 Task: Create Card Shareholder Meeting in Board Business Strategy to Workspace Cloud Computing. Create Card Succession Planning Review in Board PR Campaign Management to Workspace Cloud Computing. Create Card Shareholder Meeting in Board Public Relations Influencer Outreach and Management to Workspace Cloud Computing
Action: Mouse moved to (87, 308)
Screenshot: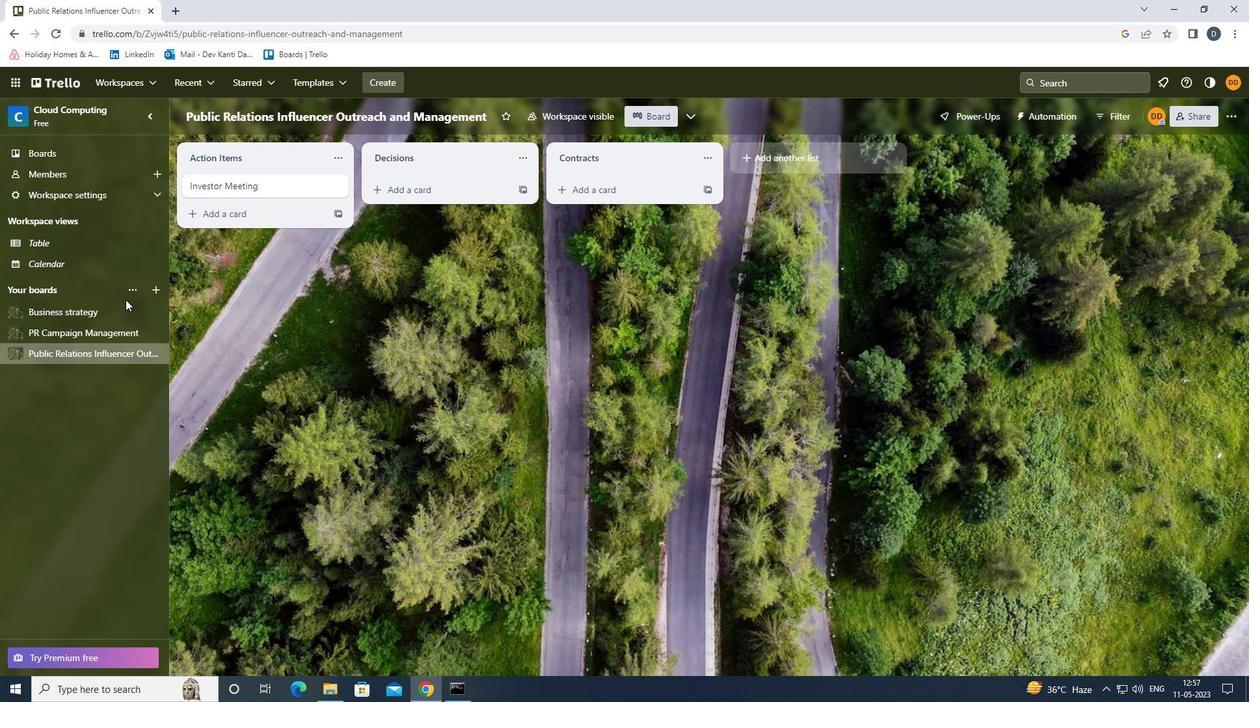 
Action: Mouse pressed left at (87, 308)
Screenshot: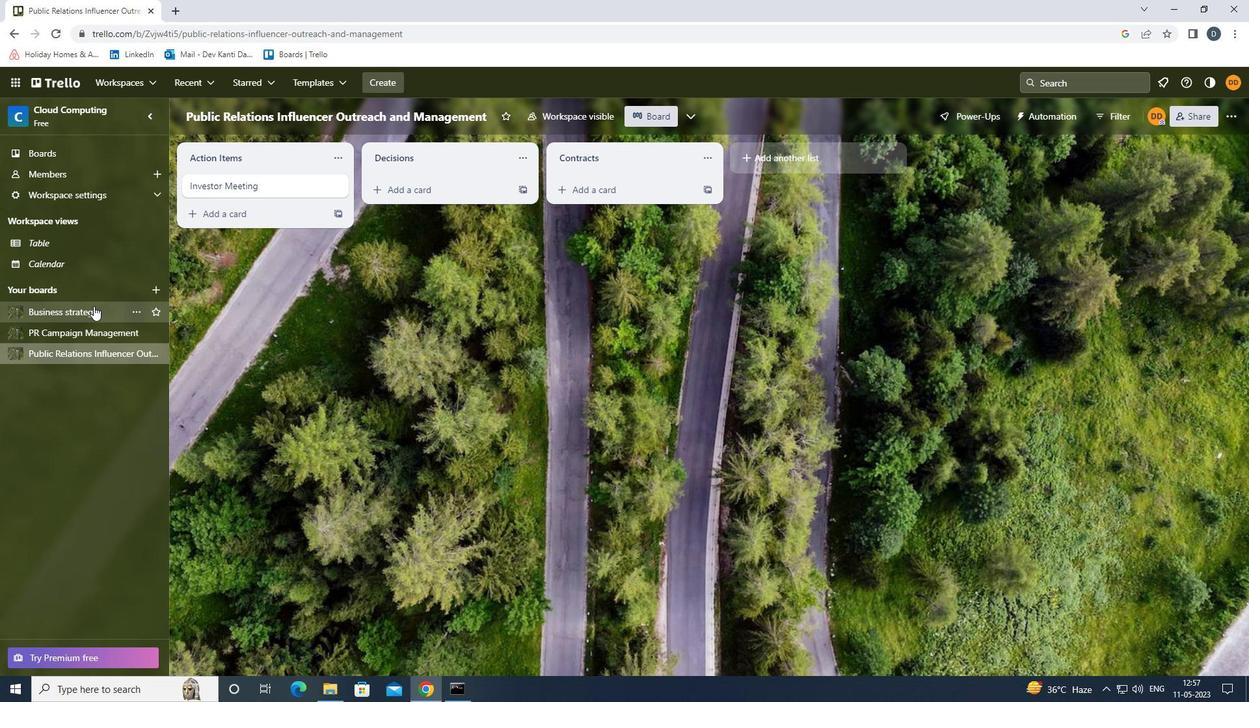 
Action: Mouse moved to (415, 180)
Screenshot: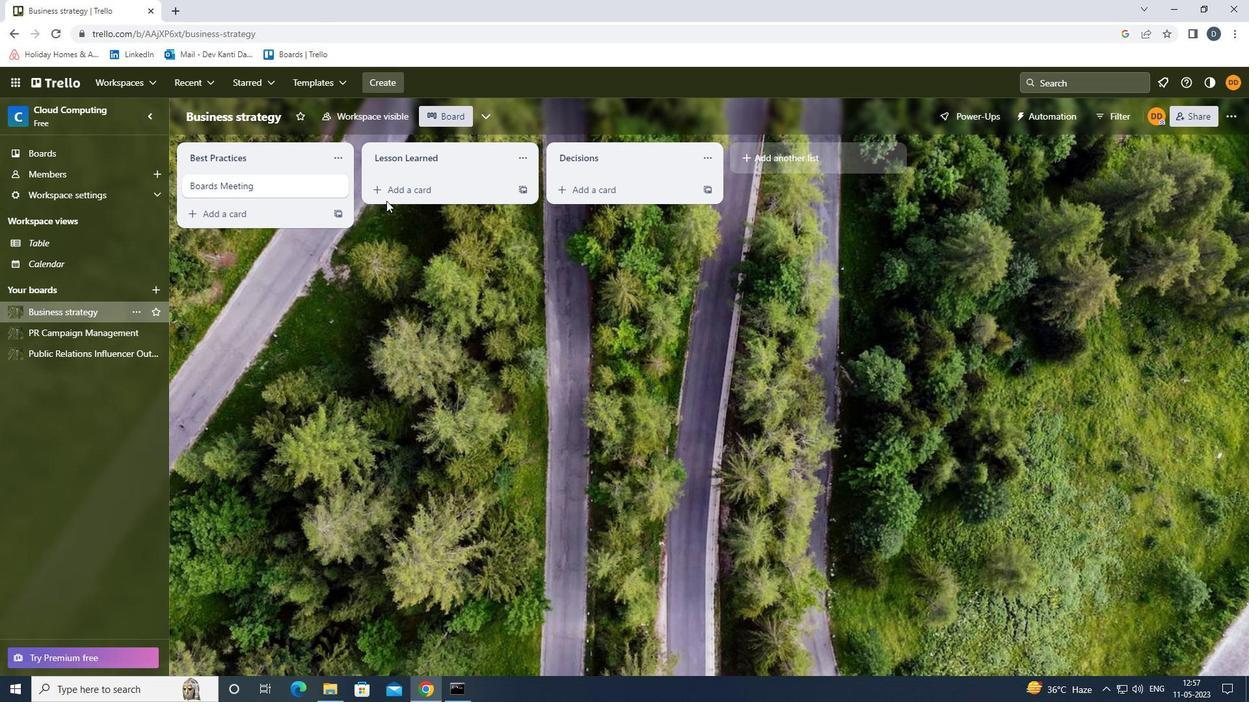
Action: Mouse pressed left at (415, 180)
Screenshot: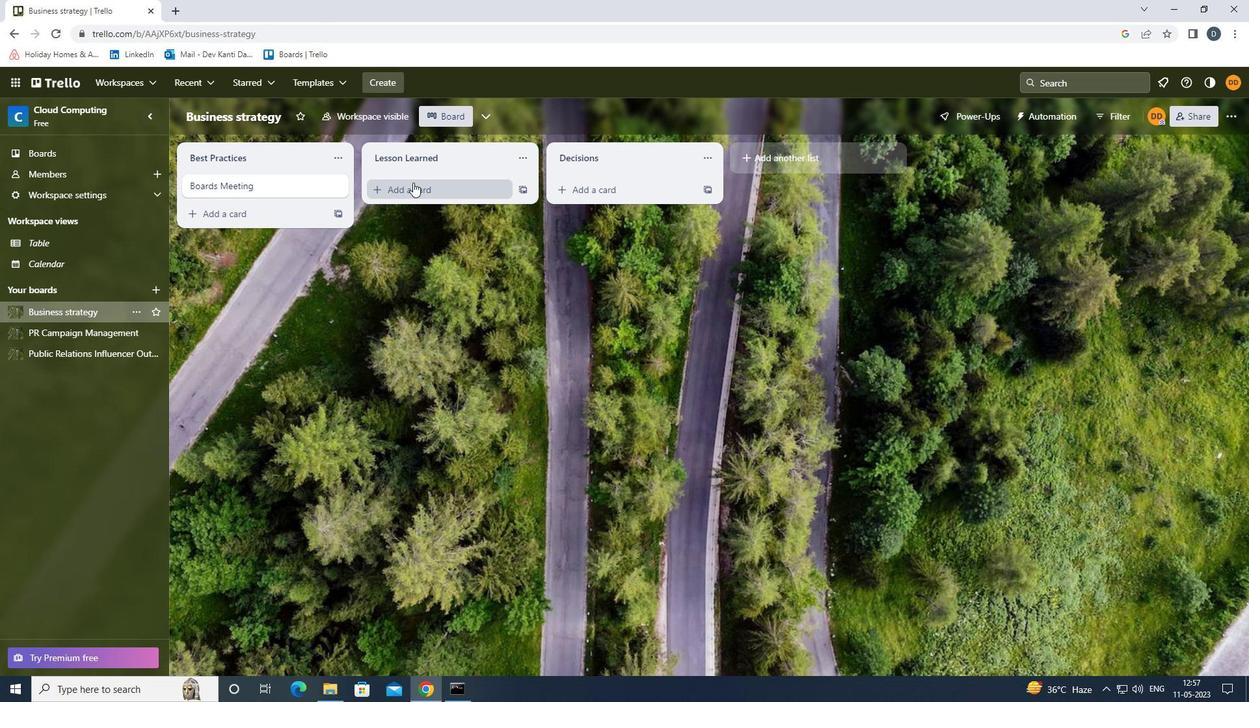 
Action: Mouse moved to (426, 203)
Screenshot: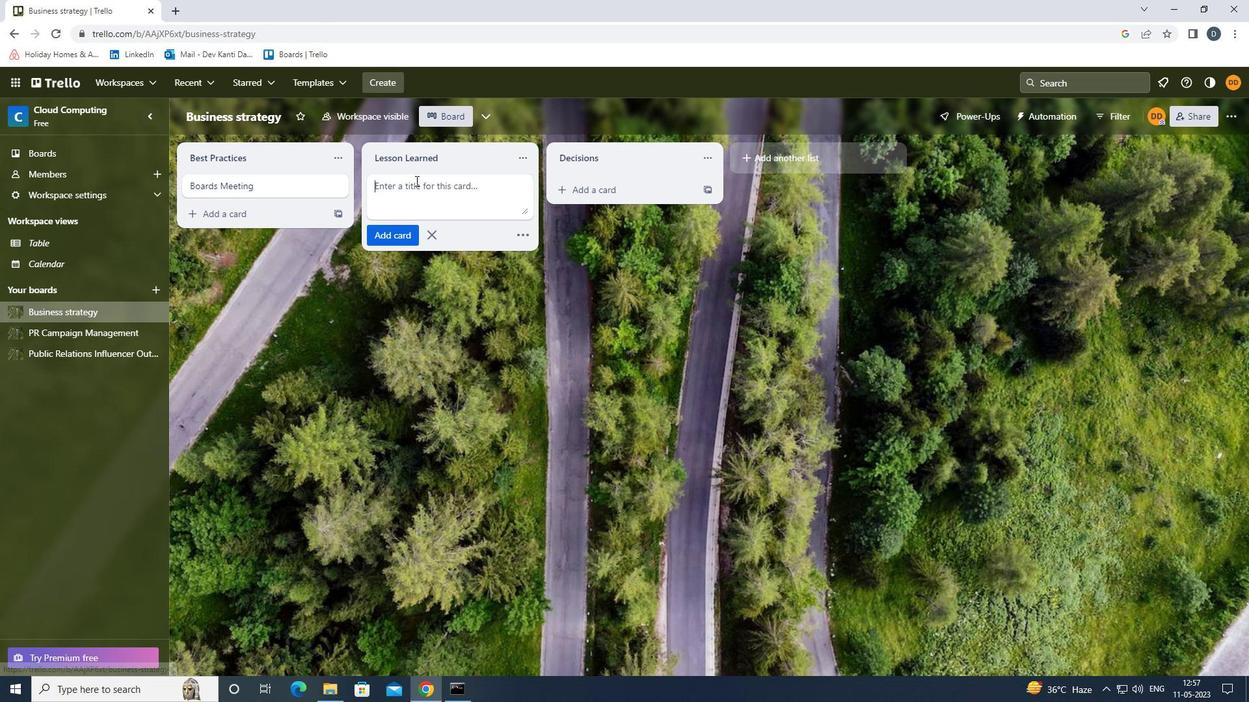 
Action: Key pressed <Key.shift>SHAREHOLDER<Key.space><Key.shift><Key.shift><Key.shift><Key.shift><Key.shift><Key.shift><Key.shift><Key.shift>MEETING<Key.enter>
Screenshot: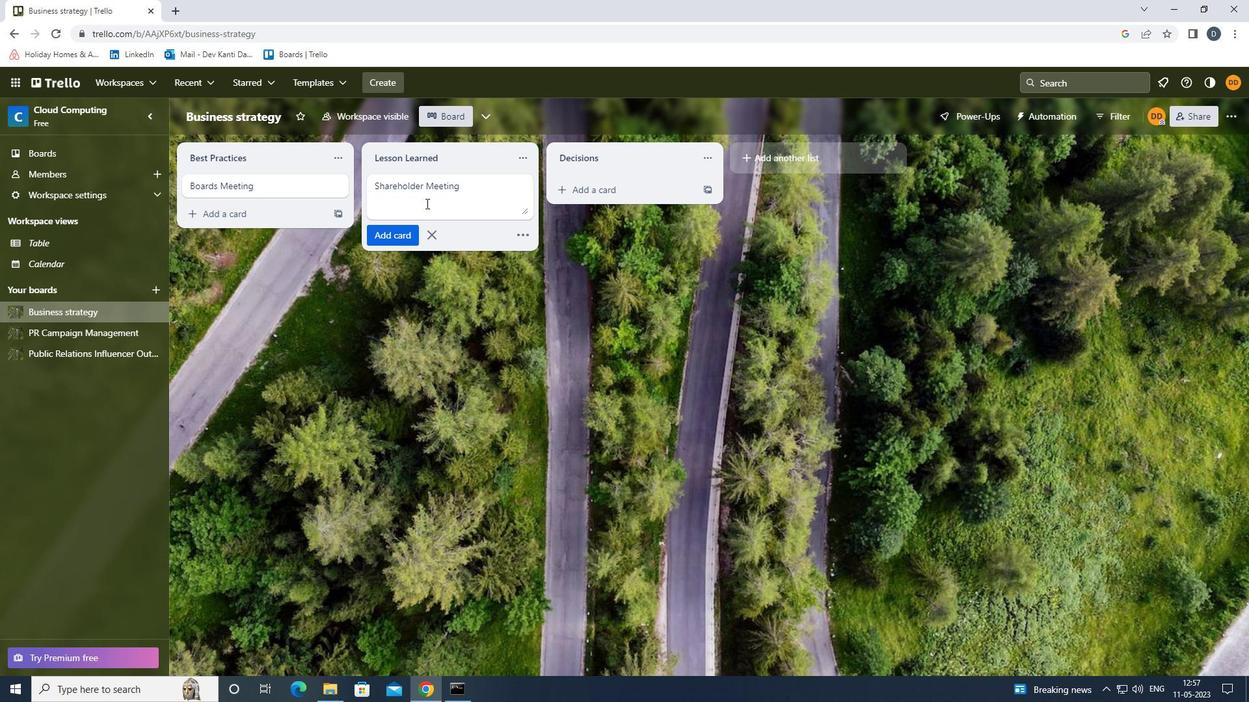 
Action: Mouse moved to (77, 326)
Screenshot: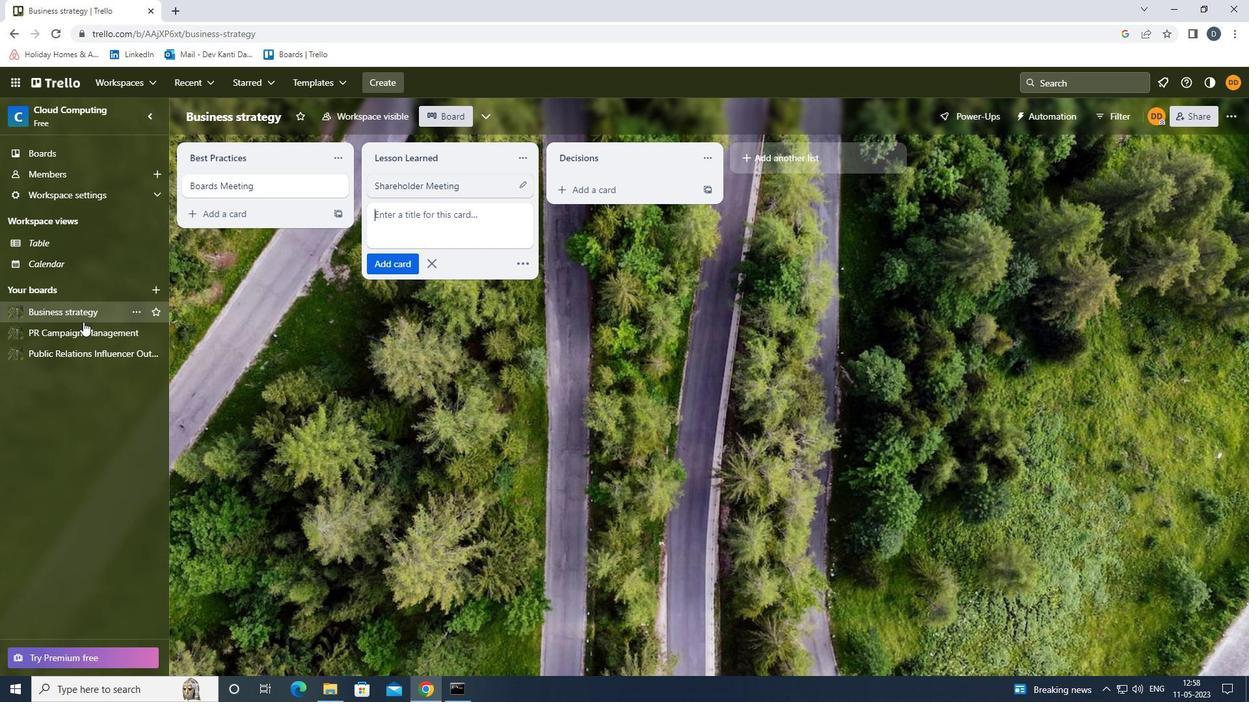 
Action: Mouse pressed left at (77, 326)
Screenshot: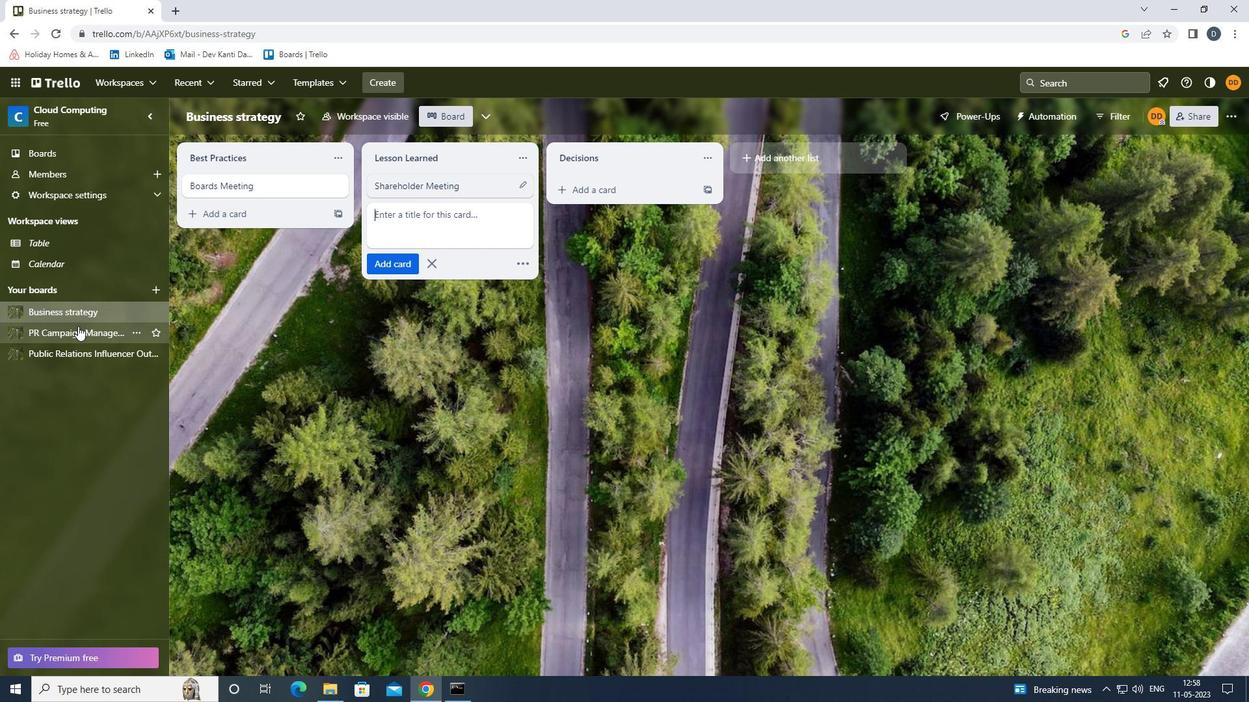 
Action: Mouse moved to (430, 188)
Screenshot: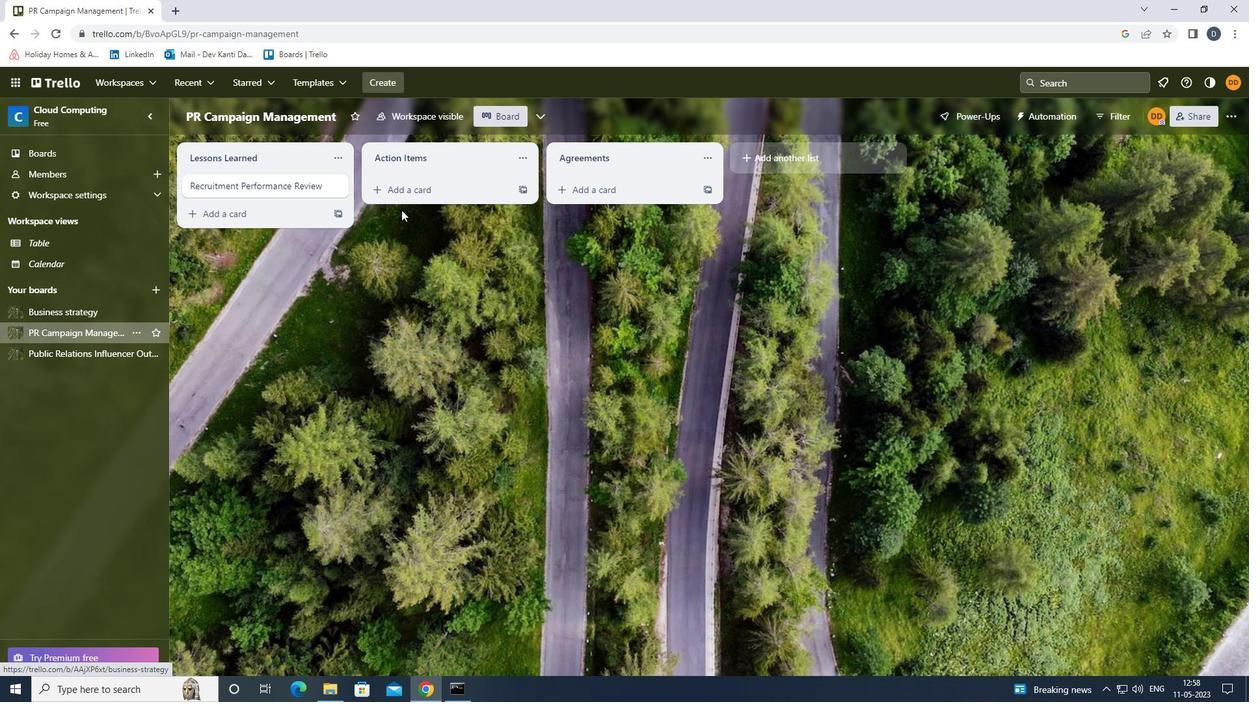 
Action: Mouse pressed left at (430, 188)
Screenshot: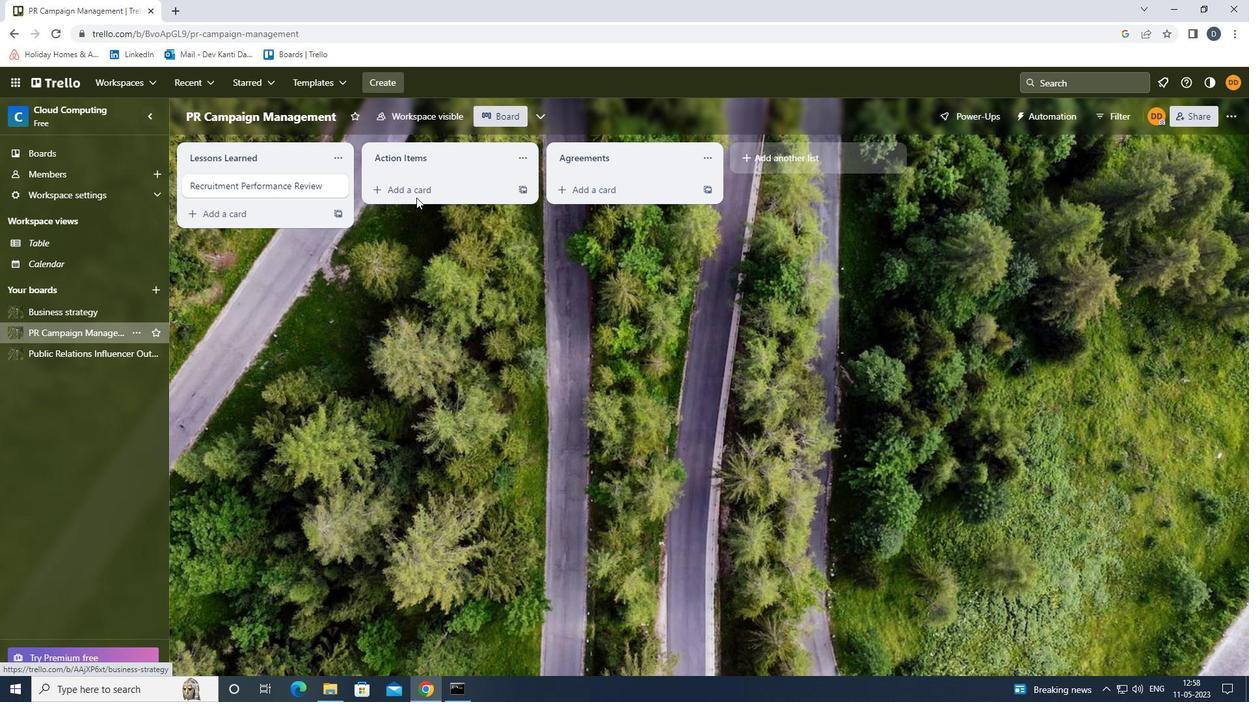 
Action: Key pressed <Key.shift>SUCCESSION<Key.space><Key.shift>PLANNING<Key.space><Key.shift>REVIEW<Key.enter>
Screenshot: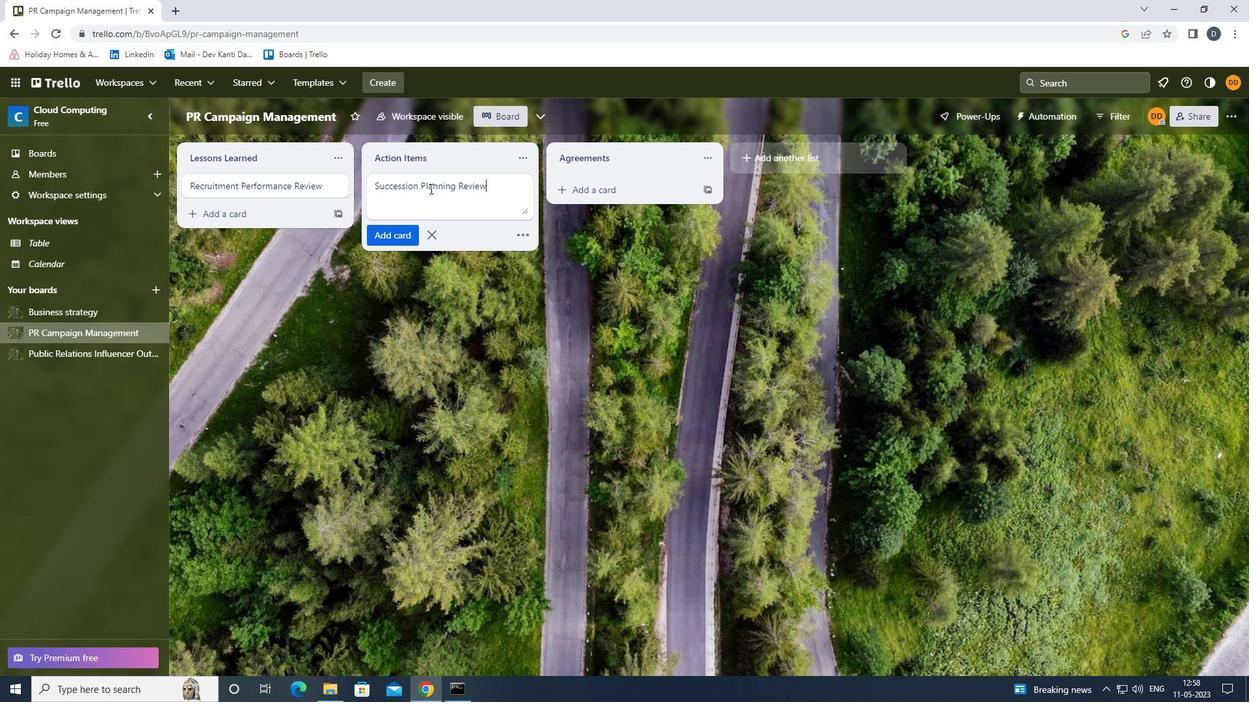 
Action: Mouse moved to (77, 353)
Screenshot: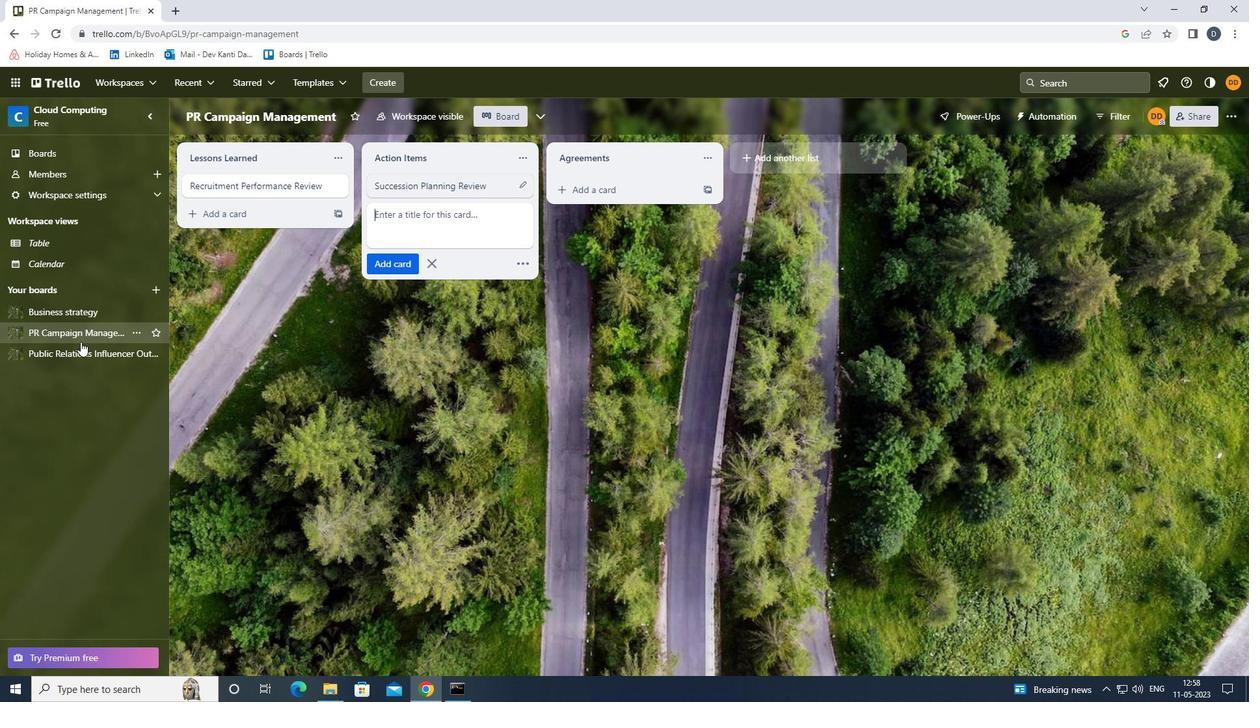 
Action: Mouse pressed left at (77, 353)
Screenshot: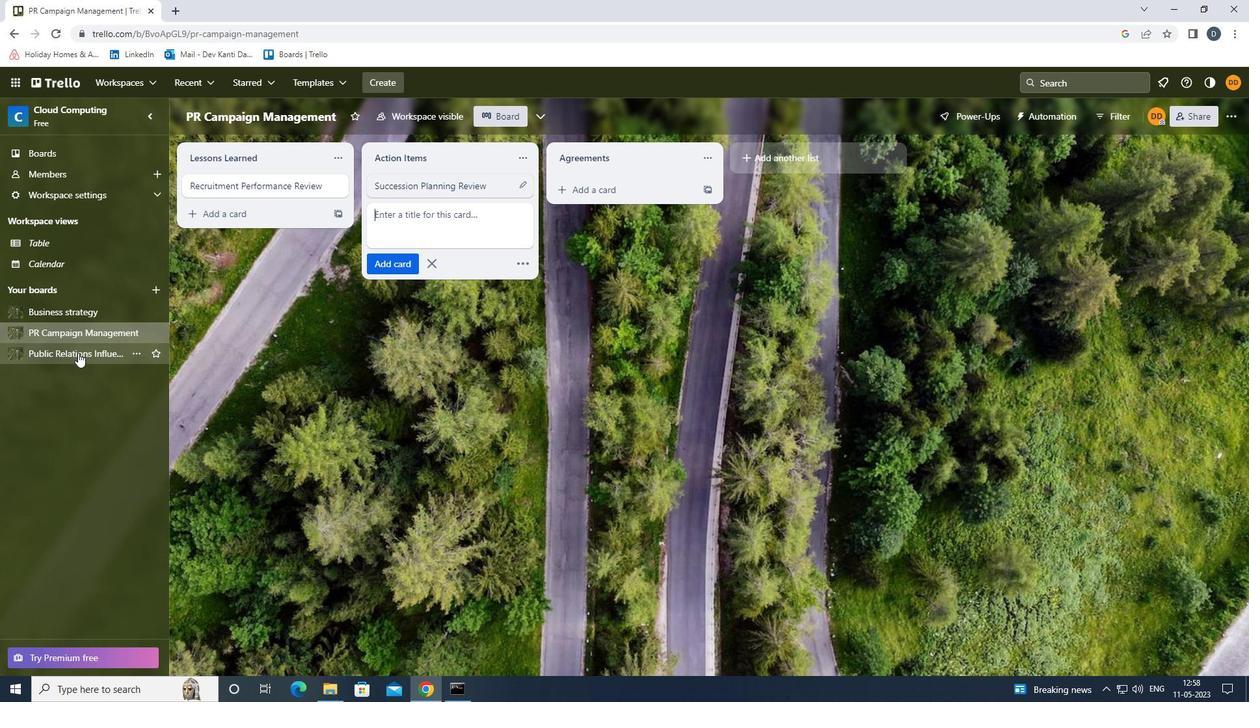 
Action: Mouse moved to (441, 183)
Screenshot: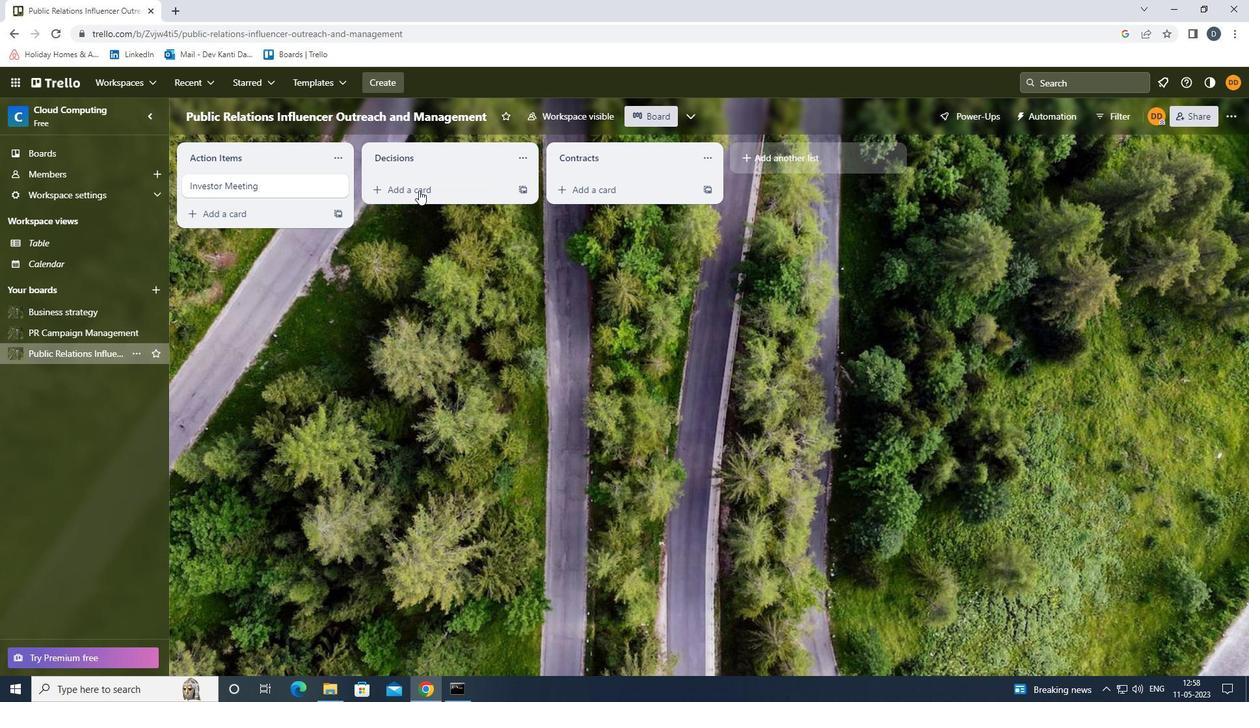 
Action: Mouse pressed left at (441, 183)
Screenshot: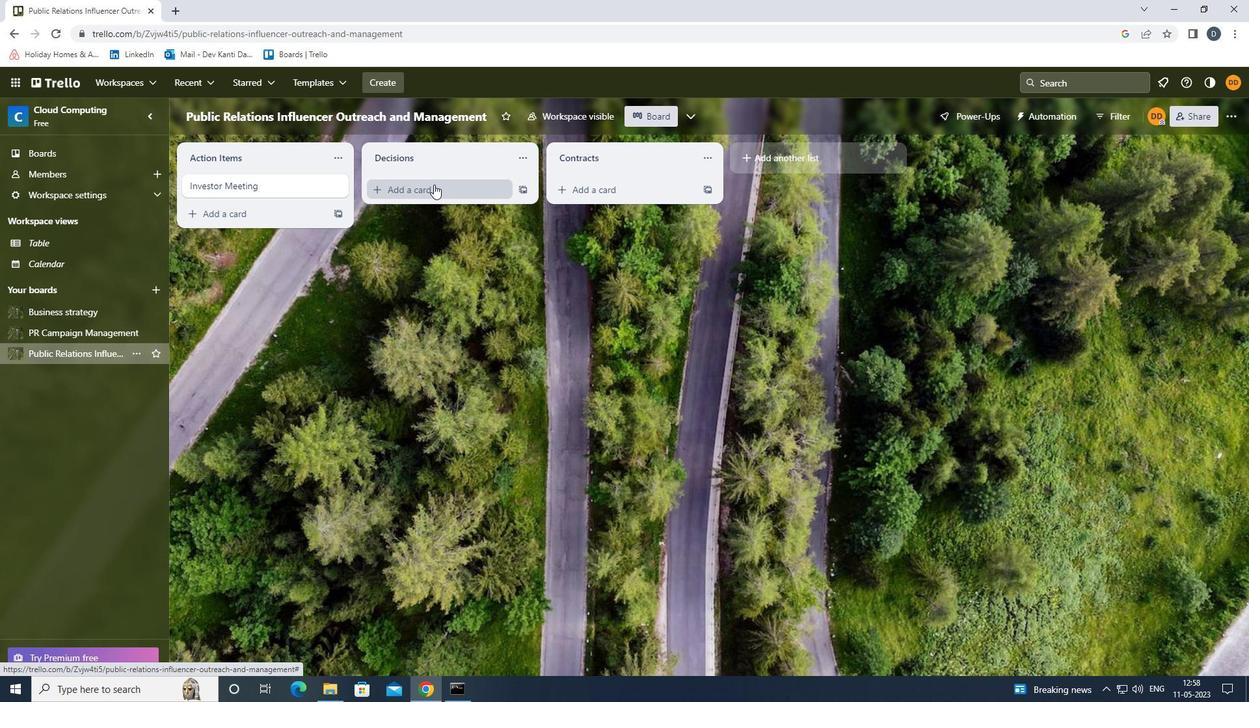 
Action: Mouse moved to (441, 191)
Screenshot: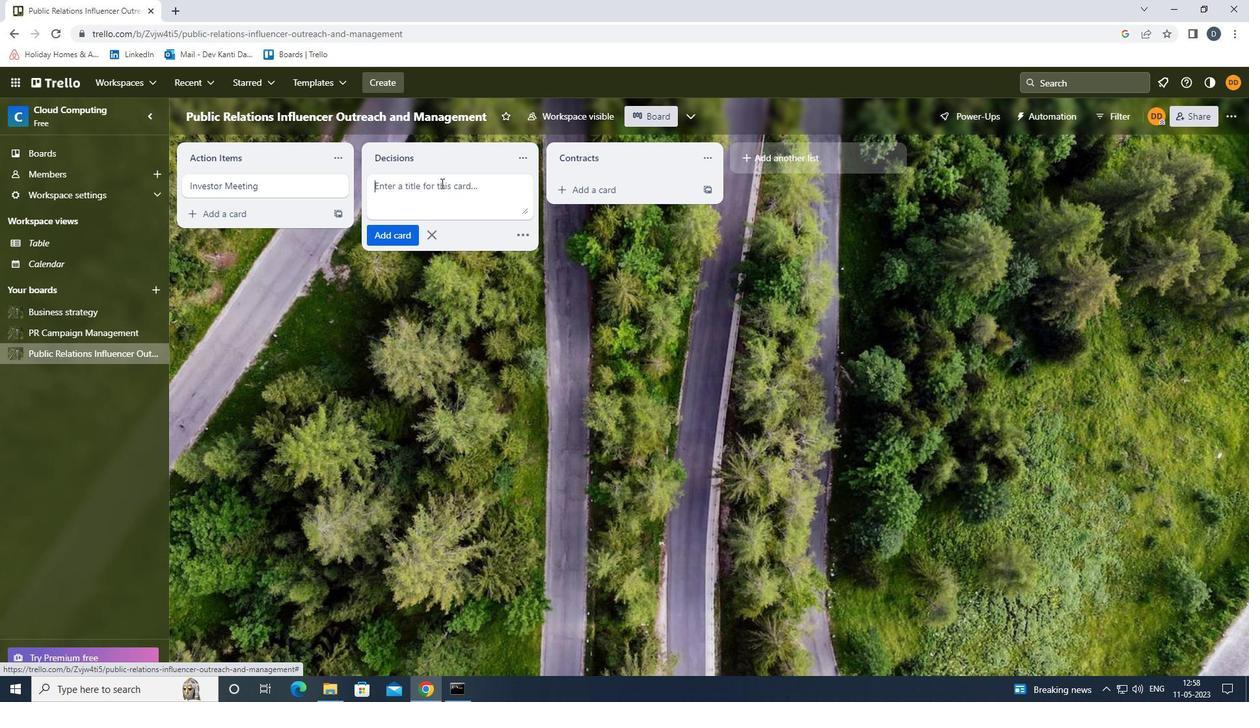 
Action: Key pressed <Key.shift><Key.shift><Key.shift><Key.shift><Key.shift><Key.shift><Key.shift><Key.shift>SHAREHOLDER<Key.space><Key.shift><Key.shift><Key.shift><Key.shift><Key.shift><Key.shift>MEETING<Key.enter>
Screenshot: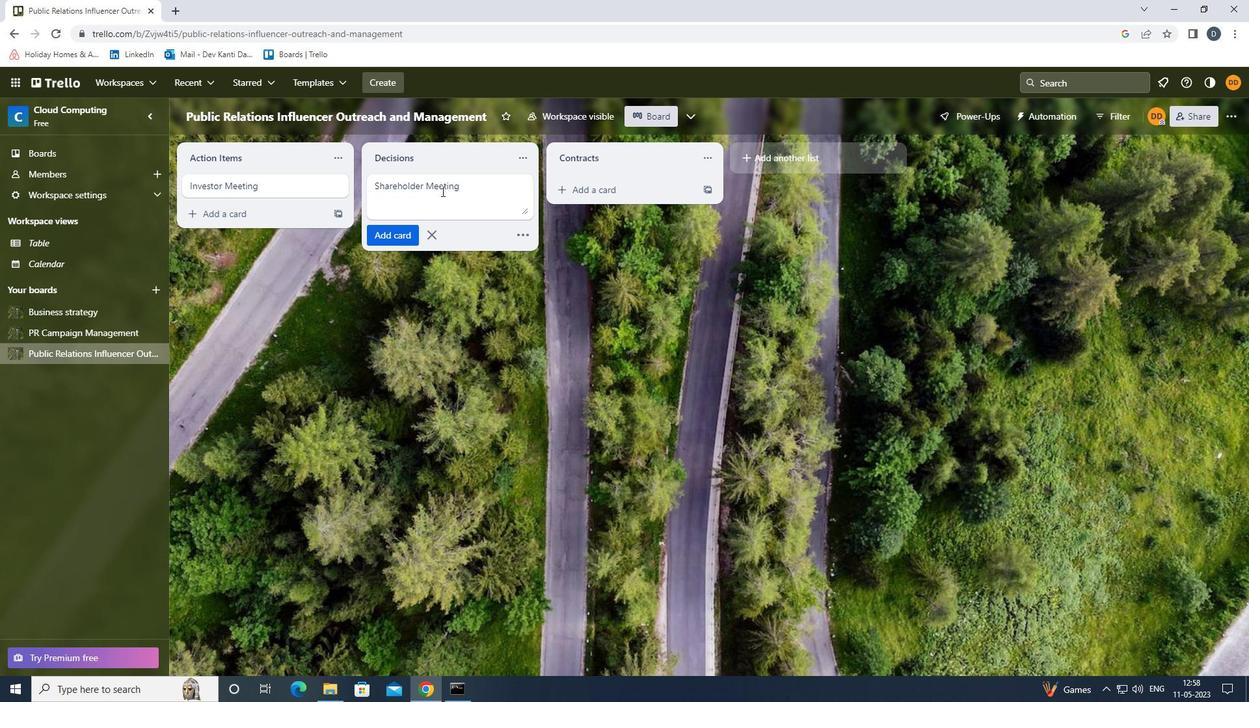 
Action: Mouse moved to (479, 339)
Screenshot: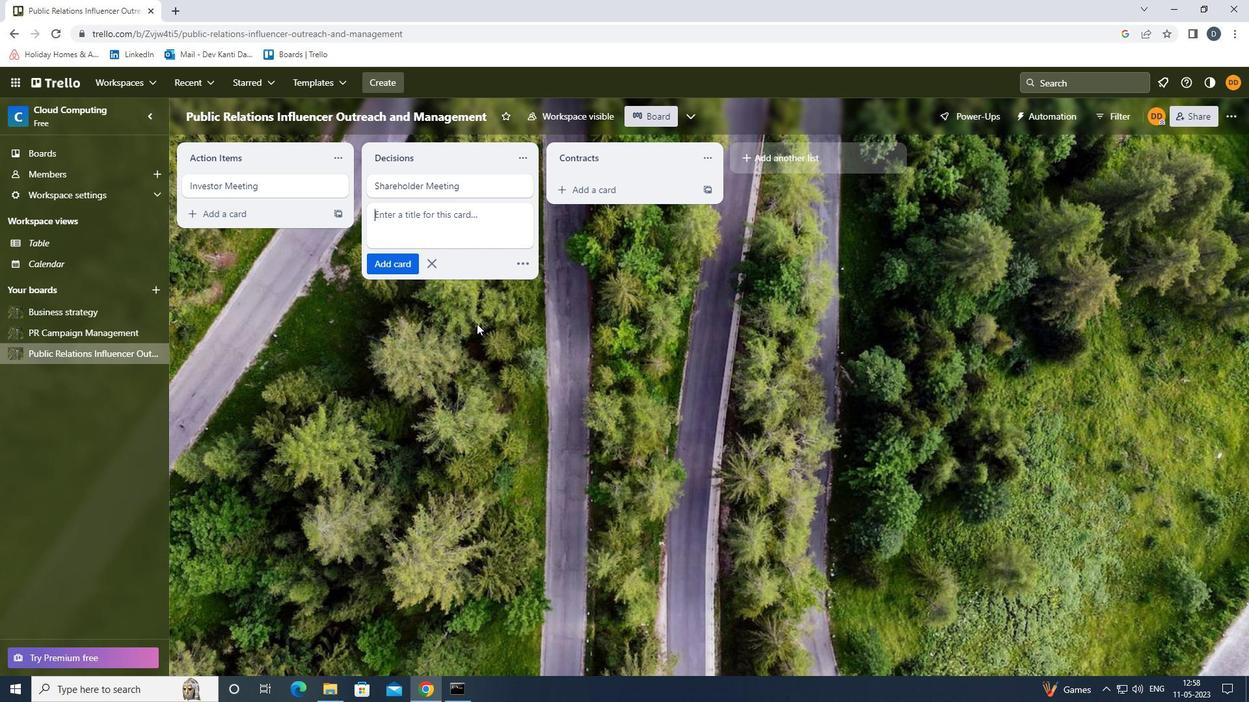 
Action: Mouse pressed left at (479, 339)
Screenshot: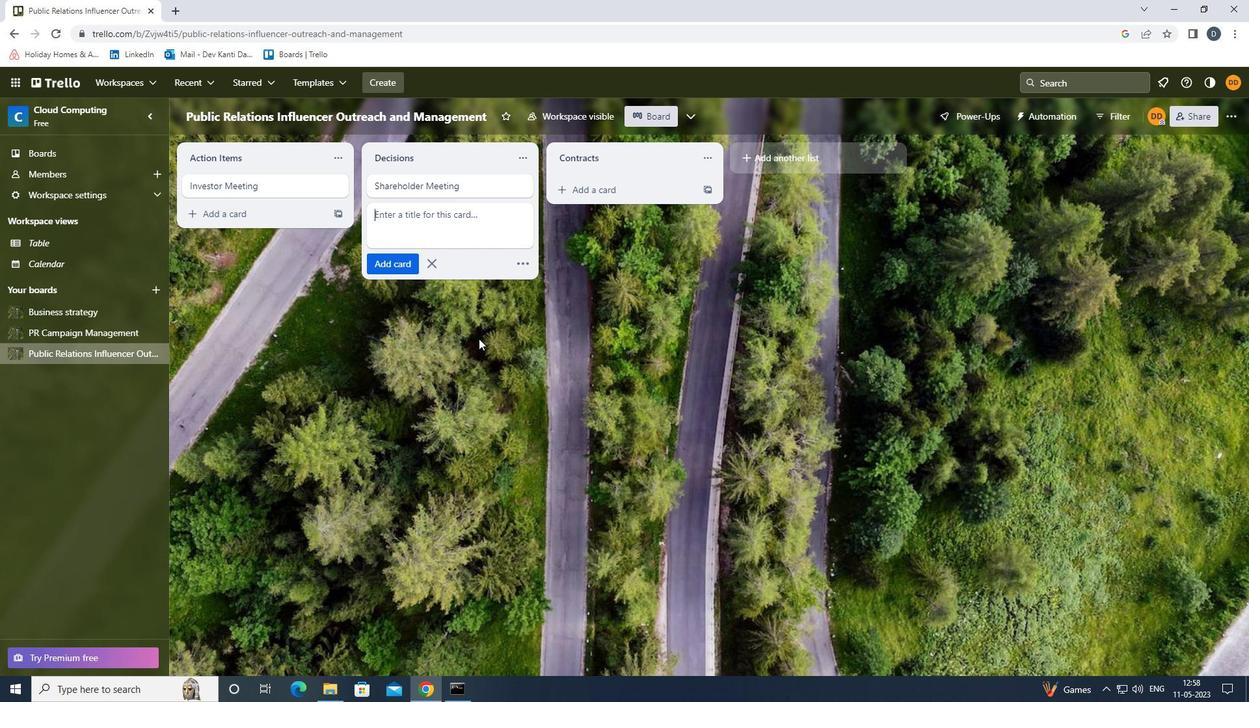 
